 Task: Create a sub task Release to Production / Go Live for the task  Implement a new cloud-based travel management system for a company in the project BitBoost , assign it to team member softage.1@softage.net and update the status of the sub task to  On Track  , set the priority of the sub task to Low
Action: Mouse moved to (344, 363)
Screenshot: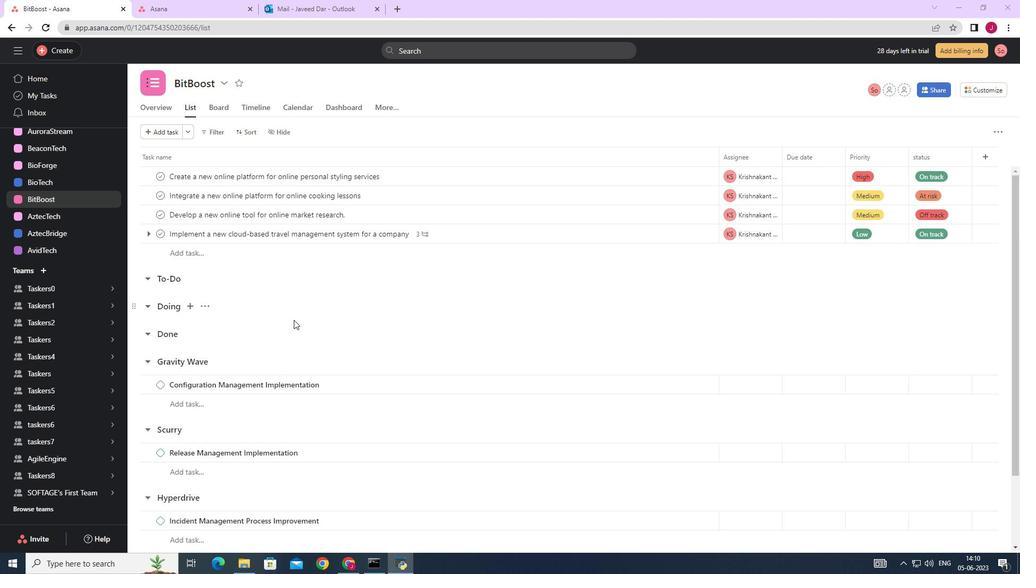 
Action: Mouse scrolled (344, 363) with delta (0, 0)
Screenshot: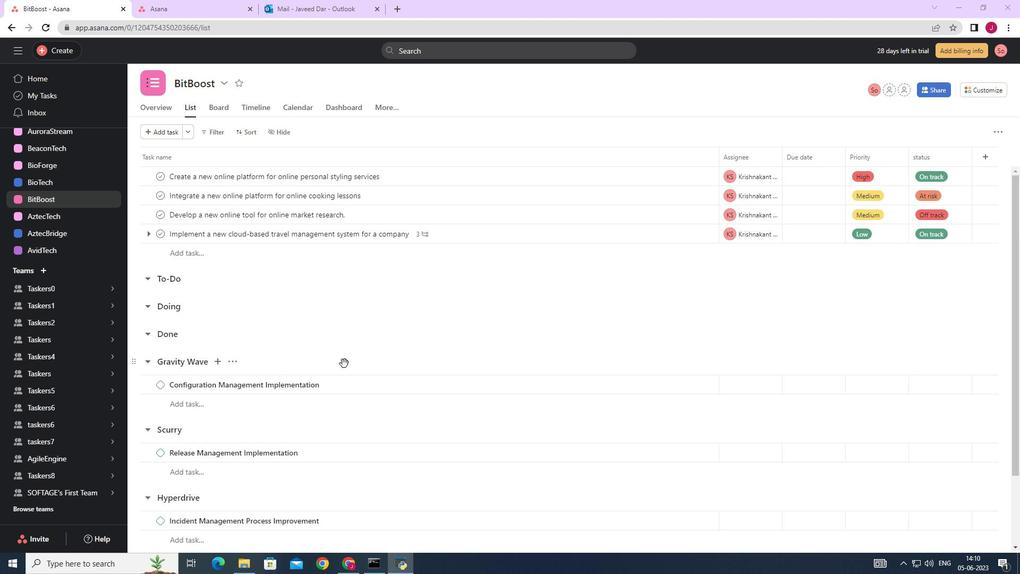 
Action: Mouse scrolled (344, 363) with delta (0, 0)
Screenshot: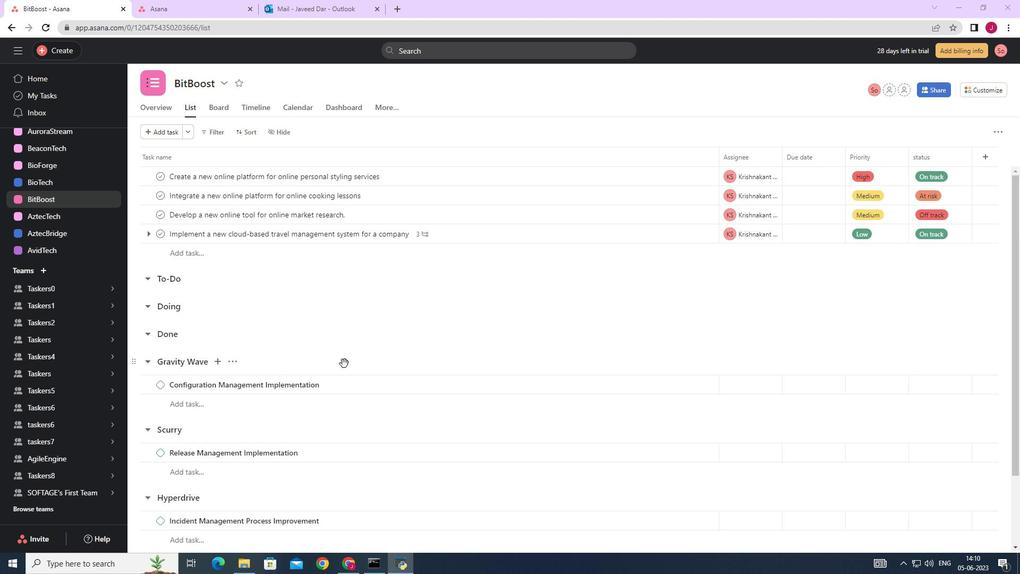 
Action: Mouse scrolled (344, 363) with delta (0, 0)
Screenshot: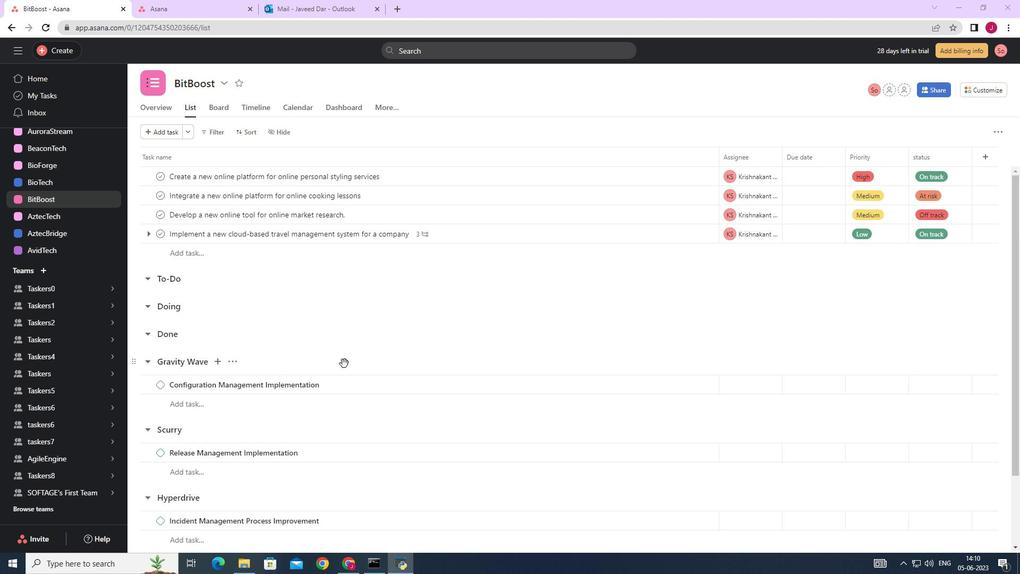 
Action: Mouse scrolled (344, 363) with delta (0, 0)
Screenshot: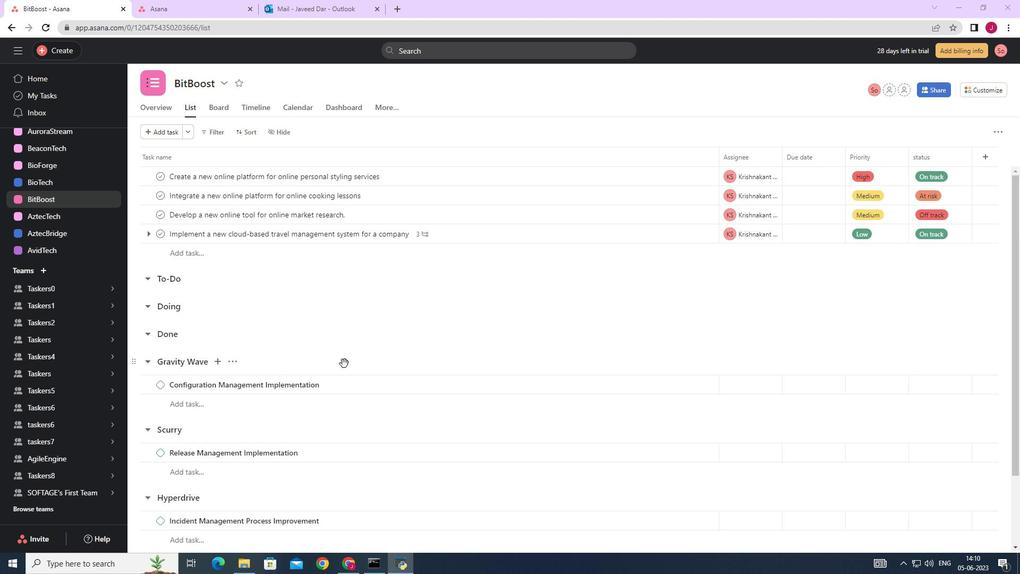 
Action: Mouse moved to (317, 331)
Screenshot: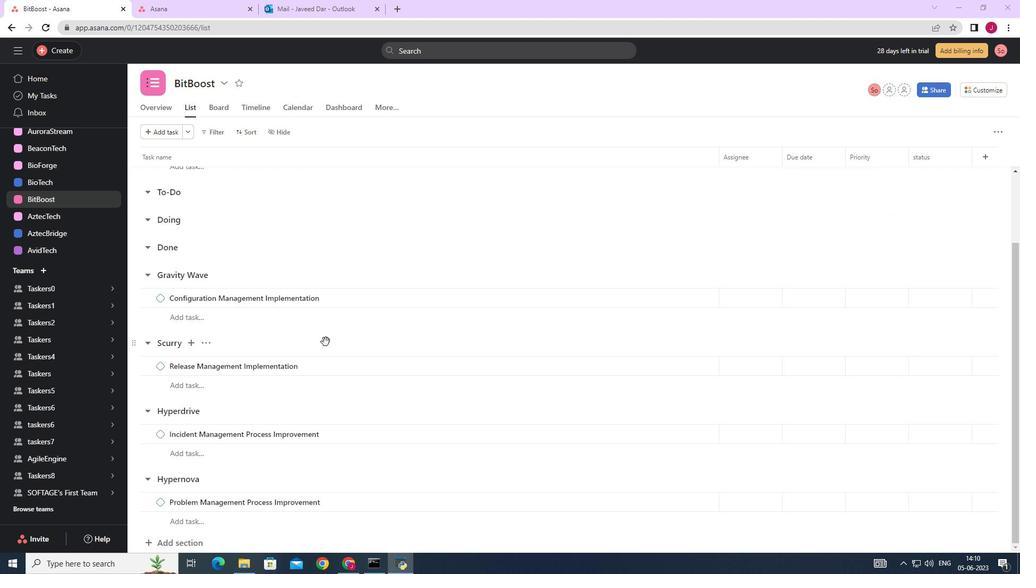 
Action: Mouse scrolled (317, 331) with delta (0, 0)
Screenshot: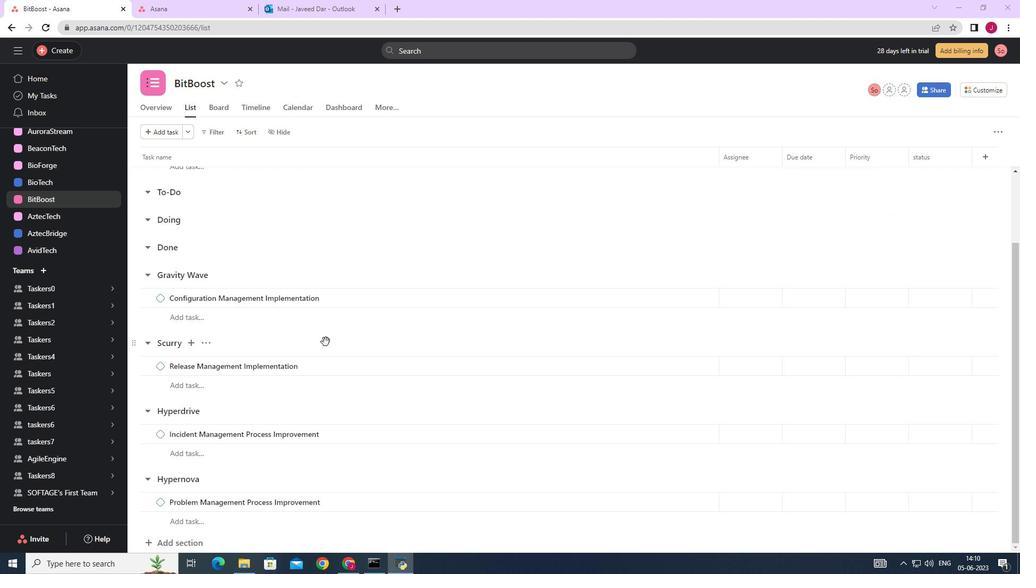 
Action: Mouse moved to (317, 330)
Screenshot: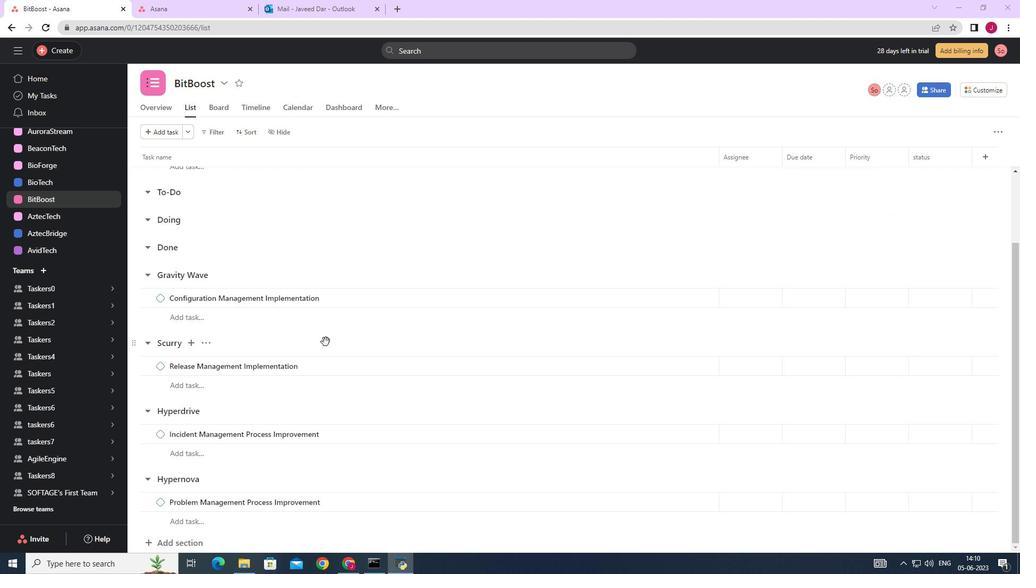 
Action: Mouse scrolled (317, 331) with delta (0, 0)
Screenshot: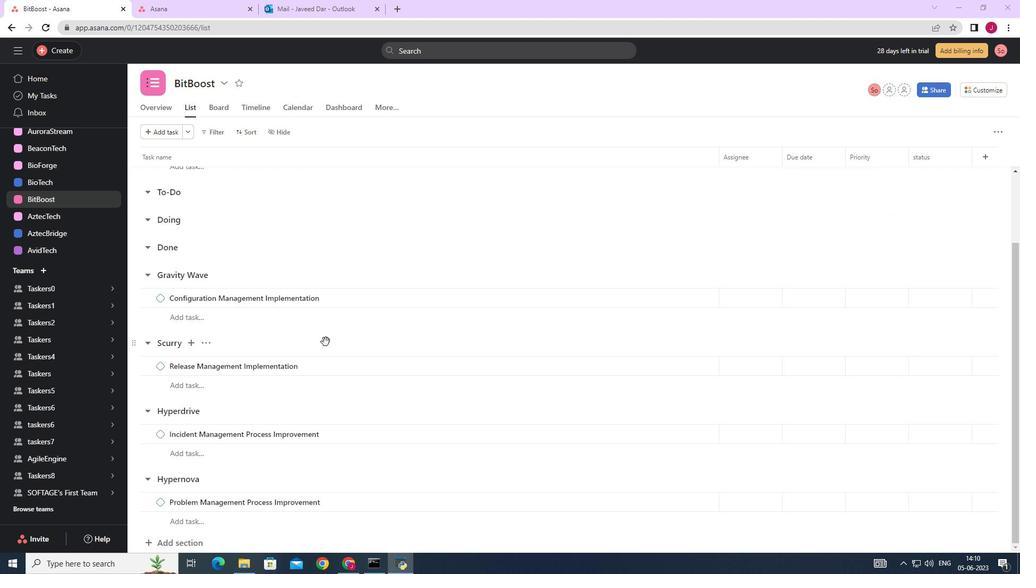 
Action: Mouse scrolled (317, 331) with delta (0, 0)
Screenshot: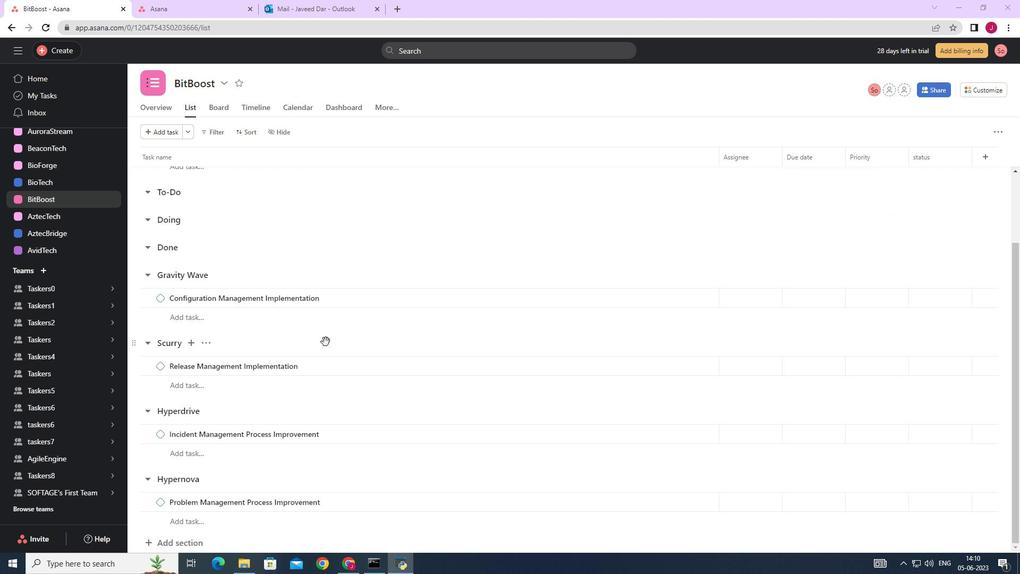
Action: Mouse scrolled (317, 331) with delta (0, 0)
Screenshot: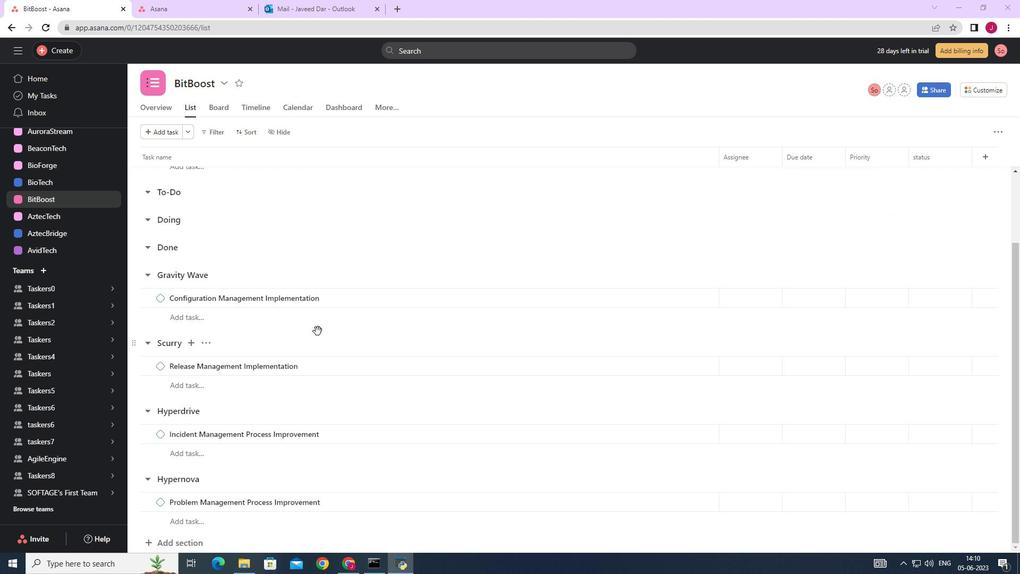 
Action: Mouse moved to (657, 236)
Screenshot: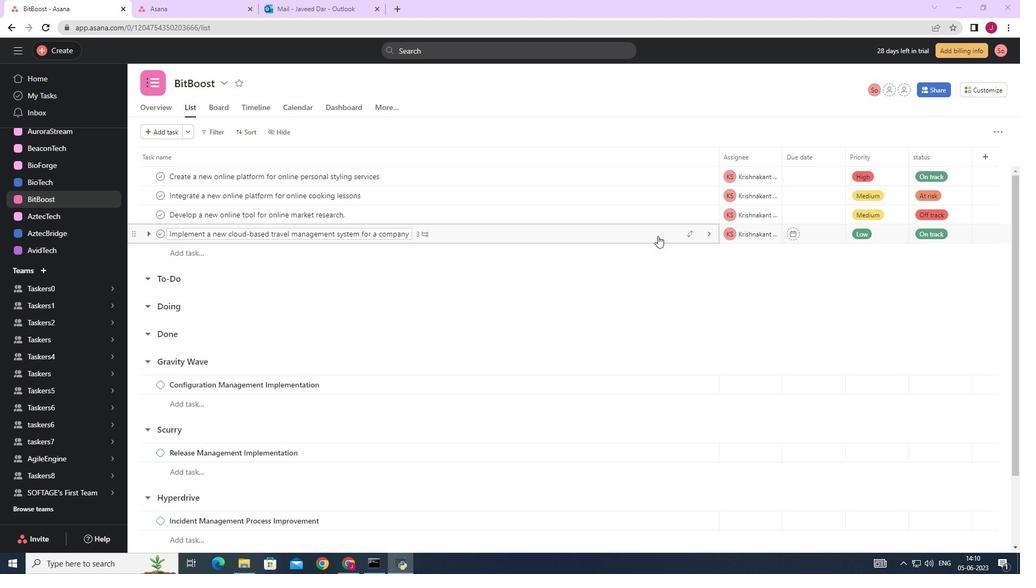 
Action: Mouse pressed left at (657, 236)
Screenshot: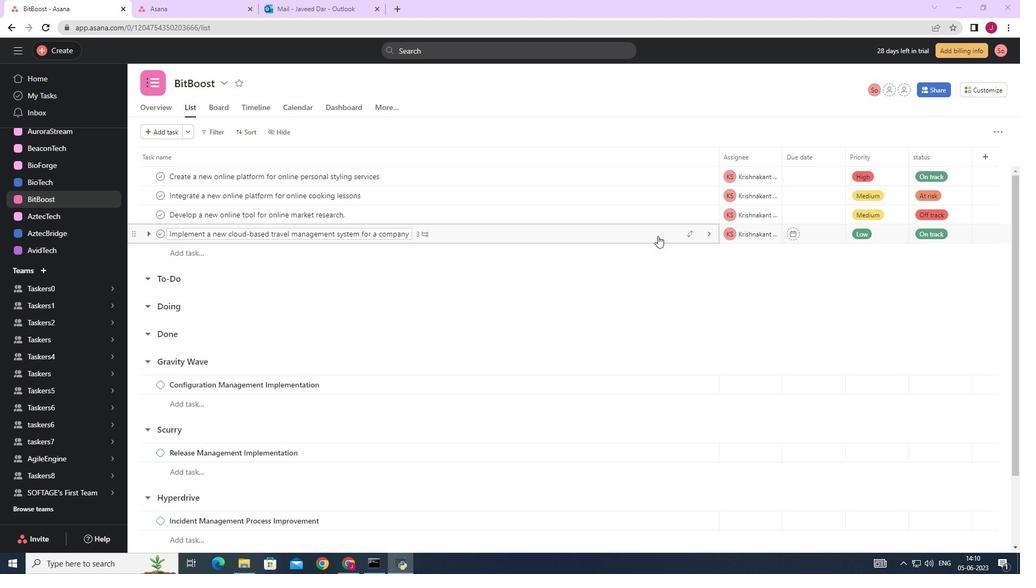 
Action: Mouse moved to (830, 333)
Screenshot: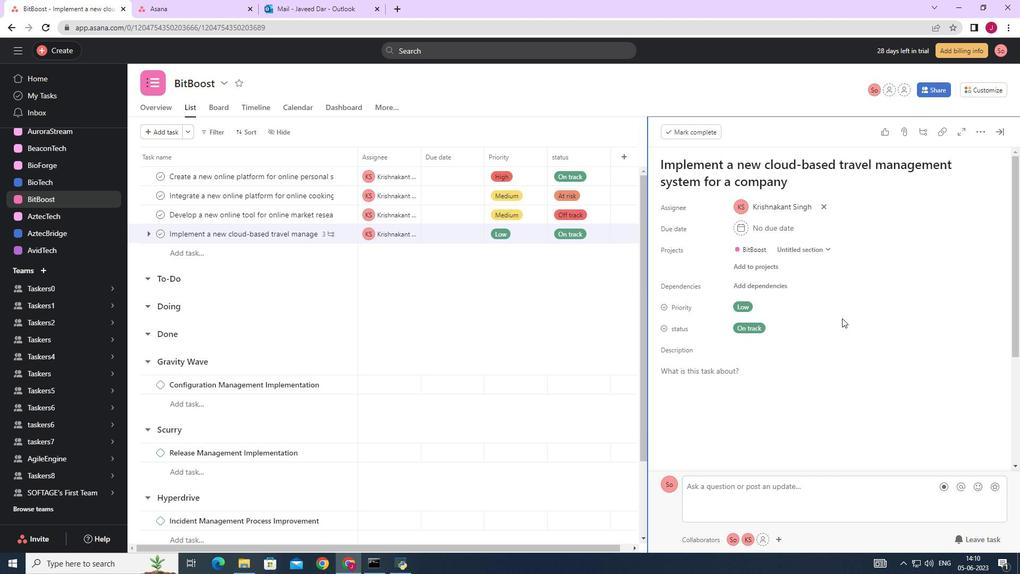 
Action: Mouse scrolled (830, 332) with delta (0, 0)
Screenshot: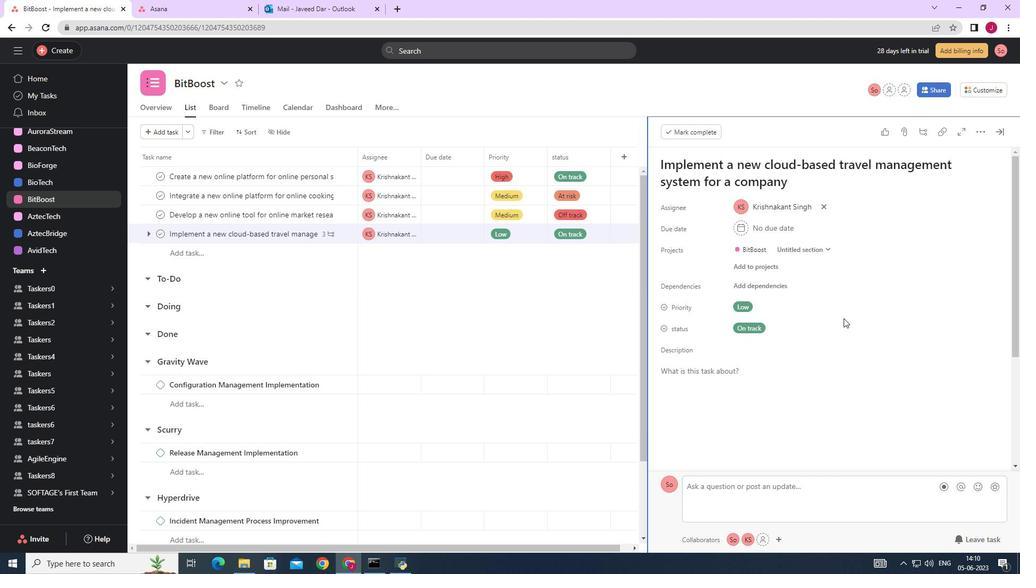 
Action: Mouse scrolled (830, 332) with delta (0, 0)
Screenshot: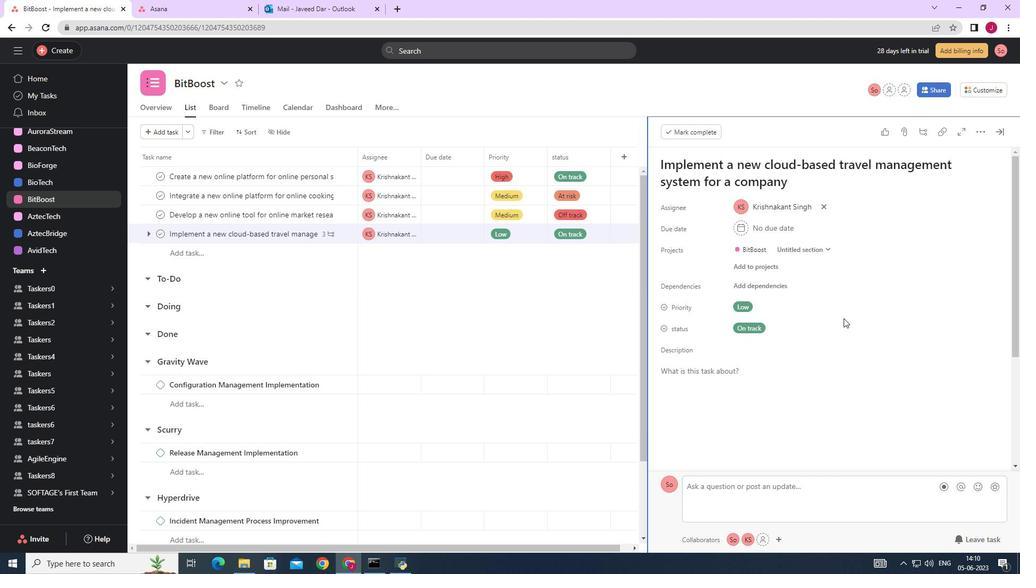 
Action: Mouse scrolled (830, 333) with delta (0, 0)
Screenshot: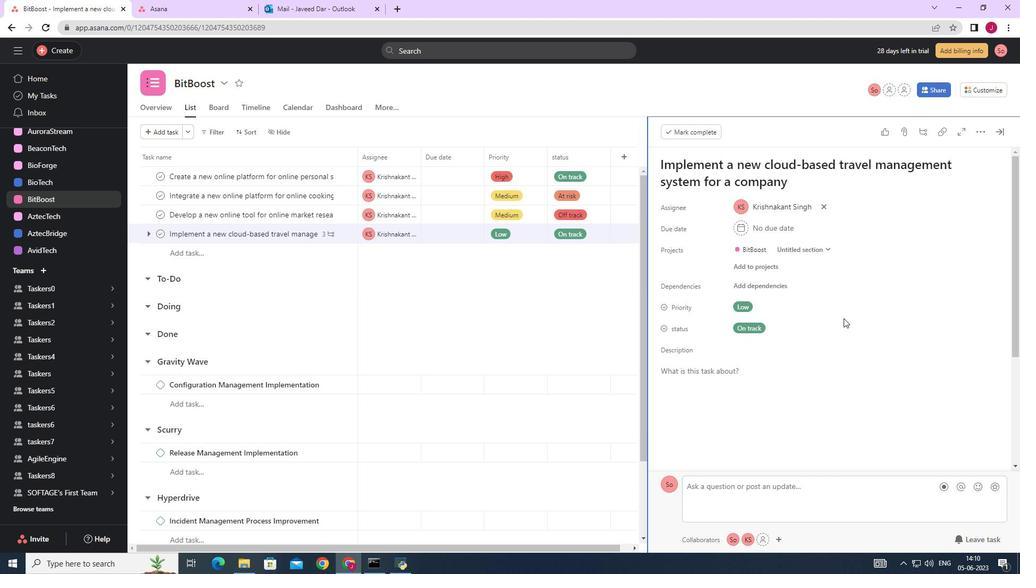 
Action: Mouse scrolled (830, 333) with delta (0, 0)
Screenshot: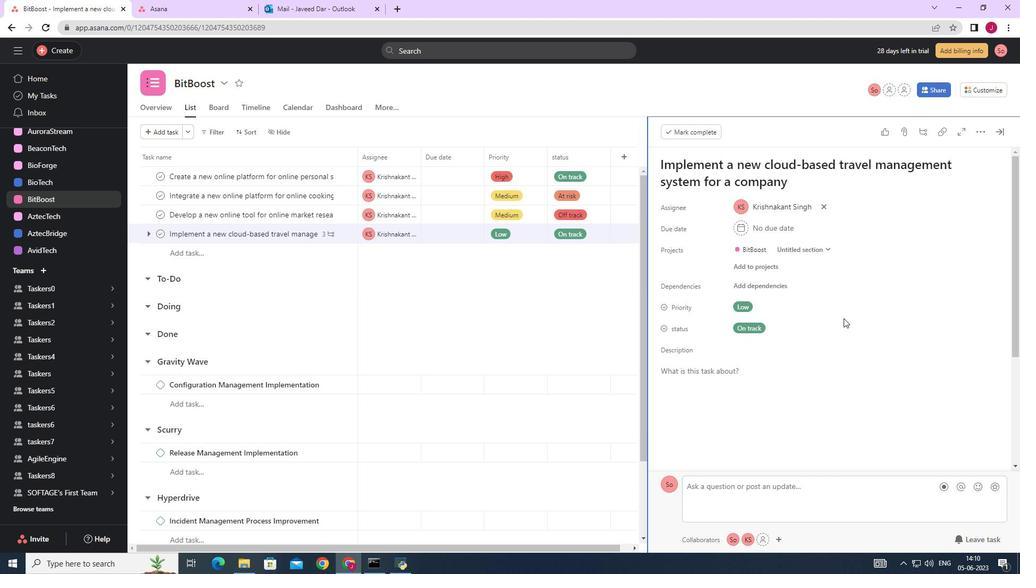 
Action: Mouse scrolled (830, 333) with delta (0, 0)
Screenshot: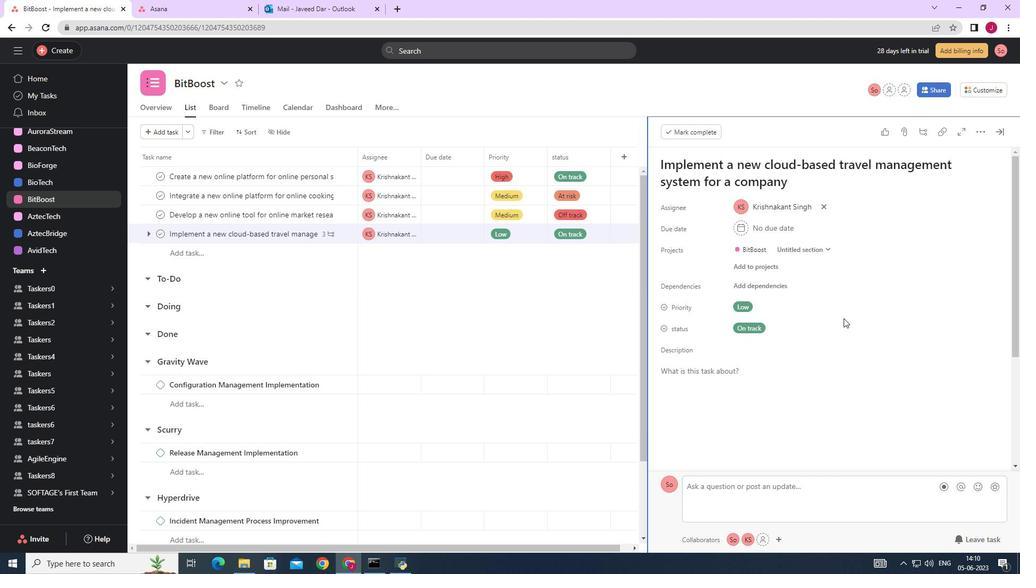 
Action: Mouse moved to (696, 389)
Screenshot: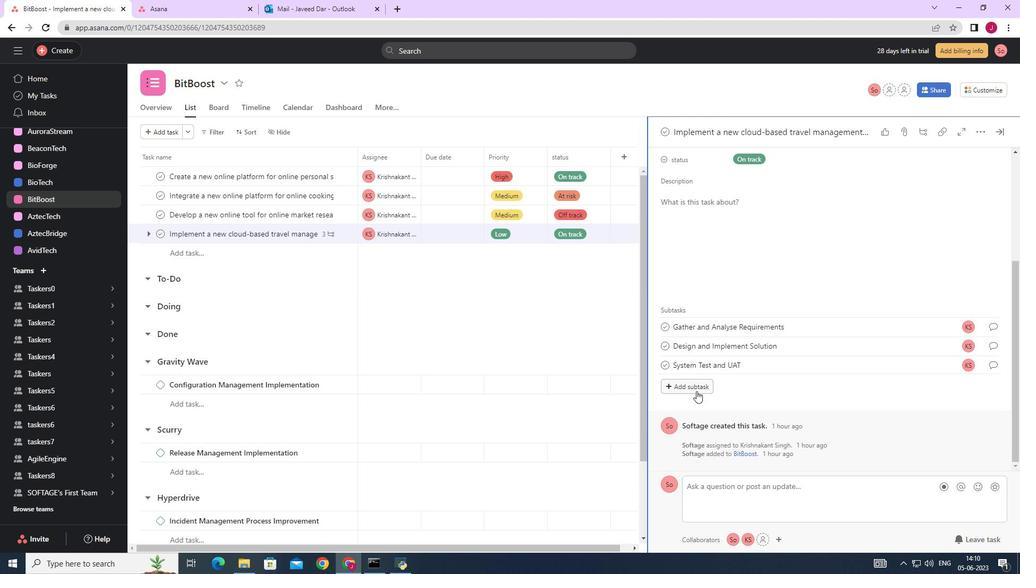 
Action: Mouse pressed left at (696, 389)
Screenshot: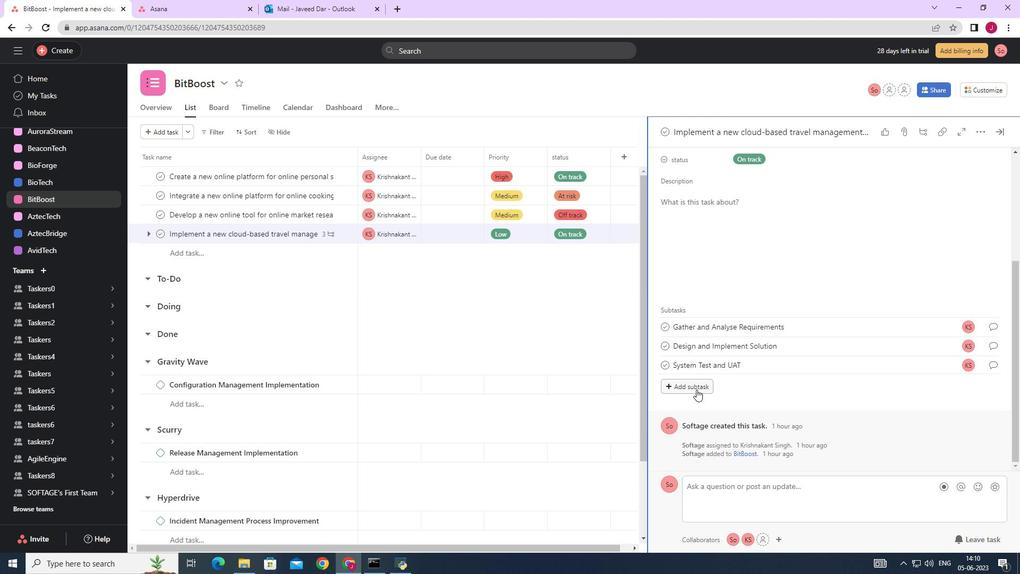 
Action: Mouse moved to (695, 386)
Screenshot: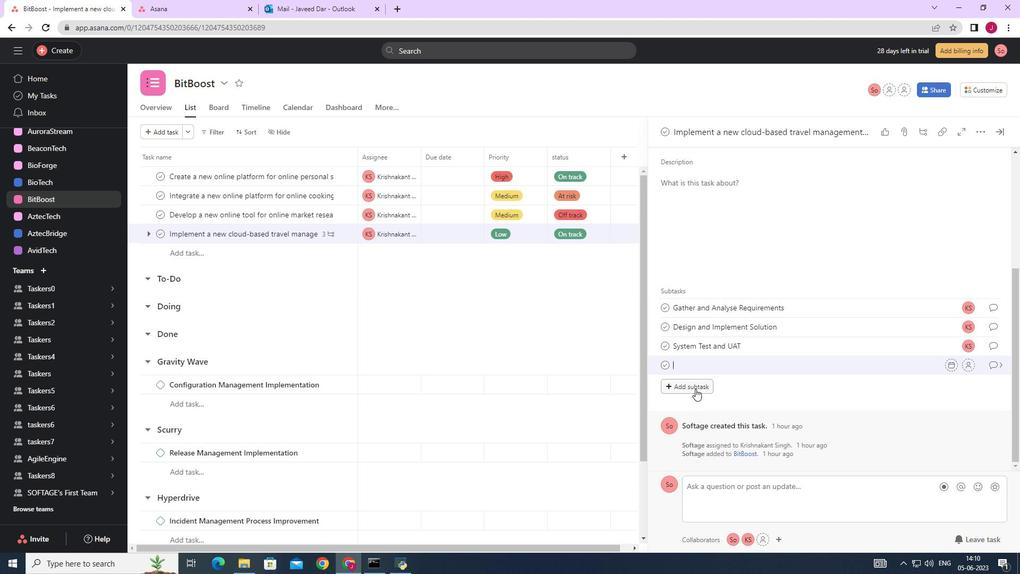 
Action: Key pressed <Key.caps_lock><Key.caps_lock>r<Key.caps_lock>ELEASE<Key.space>TO<Key.space>PRODUCTION<Key.space>/<Key.space><Key.caps_lock>g<Key.caps_lock>O<Key.space><Key.caps_lock>l<Key.caps_lock>IVE
Screenshot: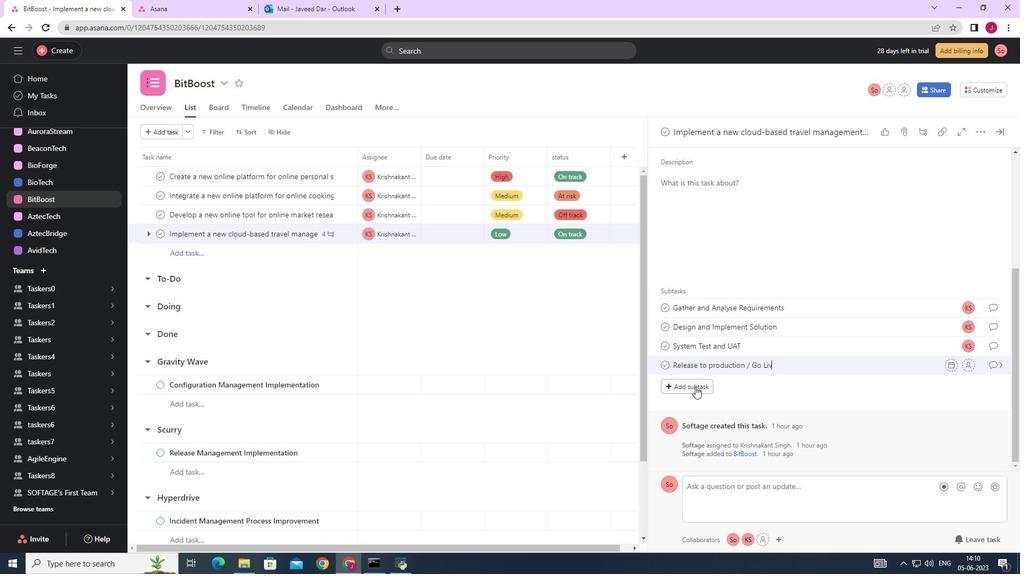 
Action: Mouse moved to (970, 366)
Screenshot: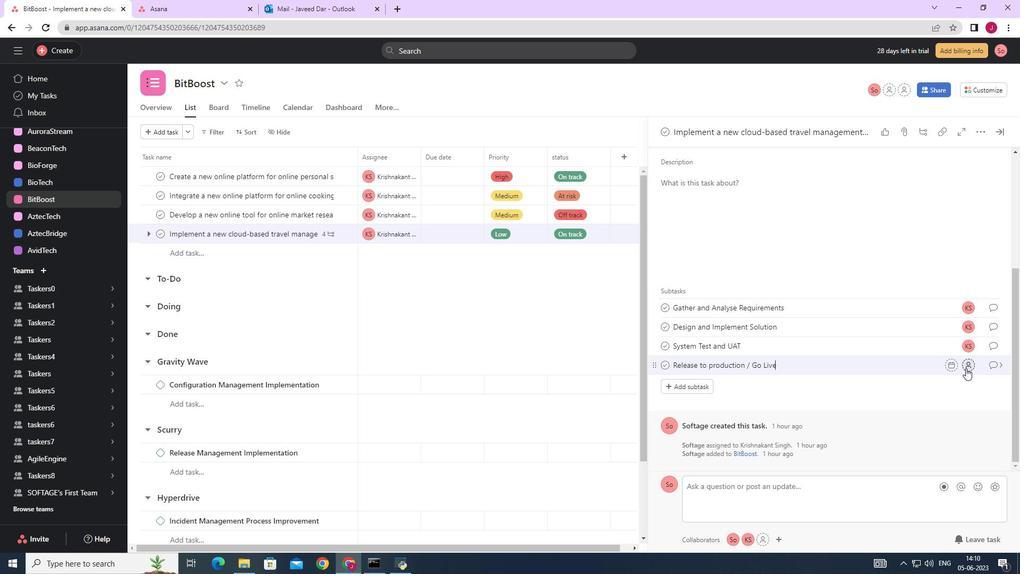 
Action: Mouse pressed left at (970, 366)
Screenshot: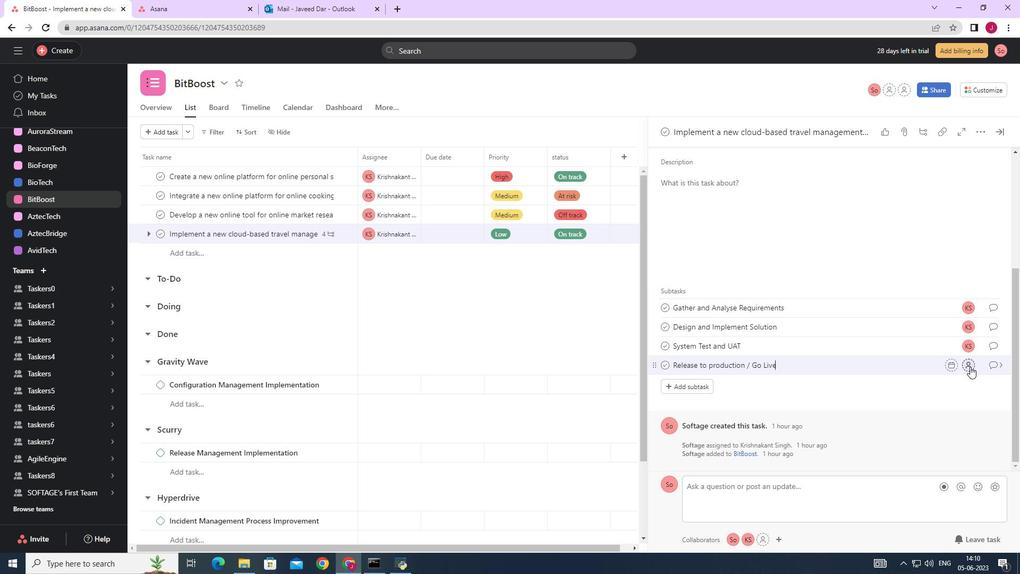 
Action: Mouse moved to (894, 375)
Screenshot: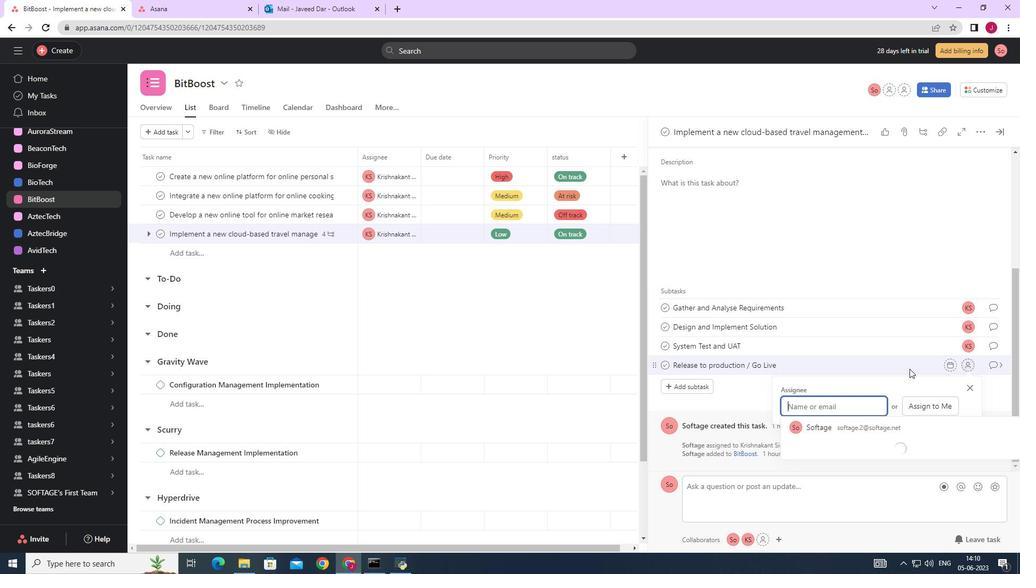 
Action: Key pressed SOFTAGE.1
Screenshot: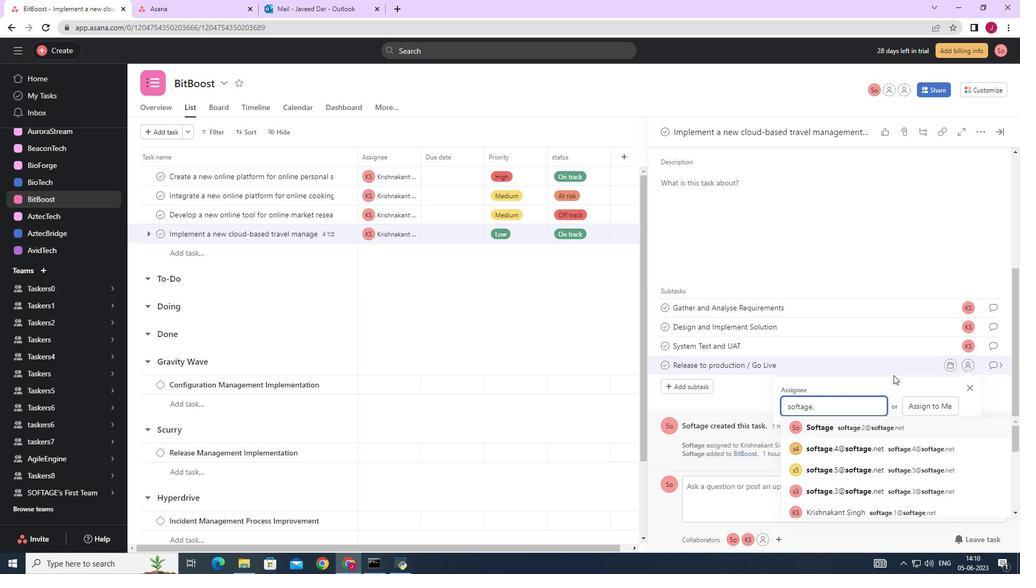
Action: Mouse moved to (882, 427)
Screenshot: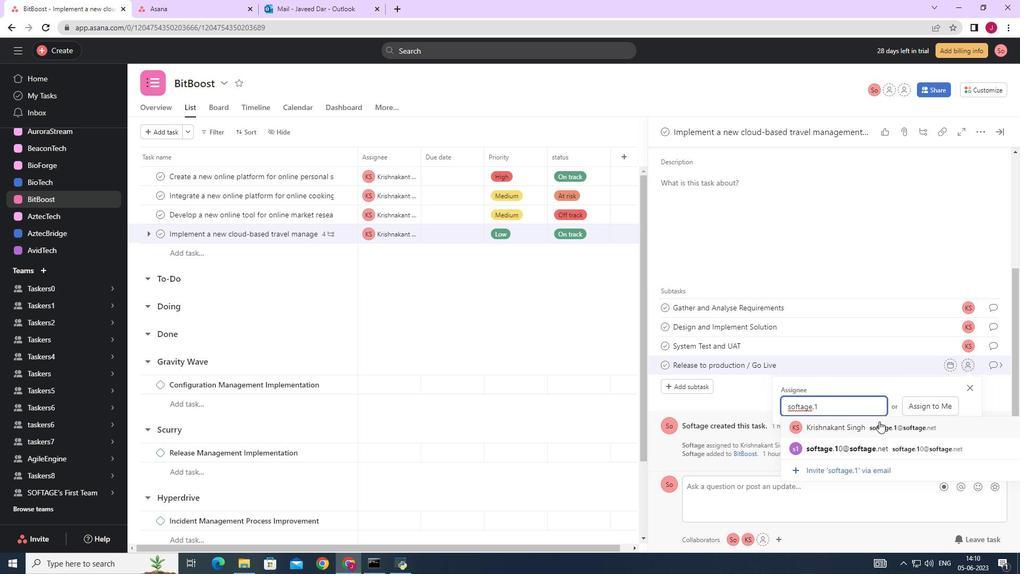 
Action: Mouse pressed left at (882, 427)
Screenshot: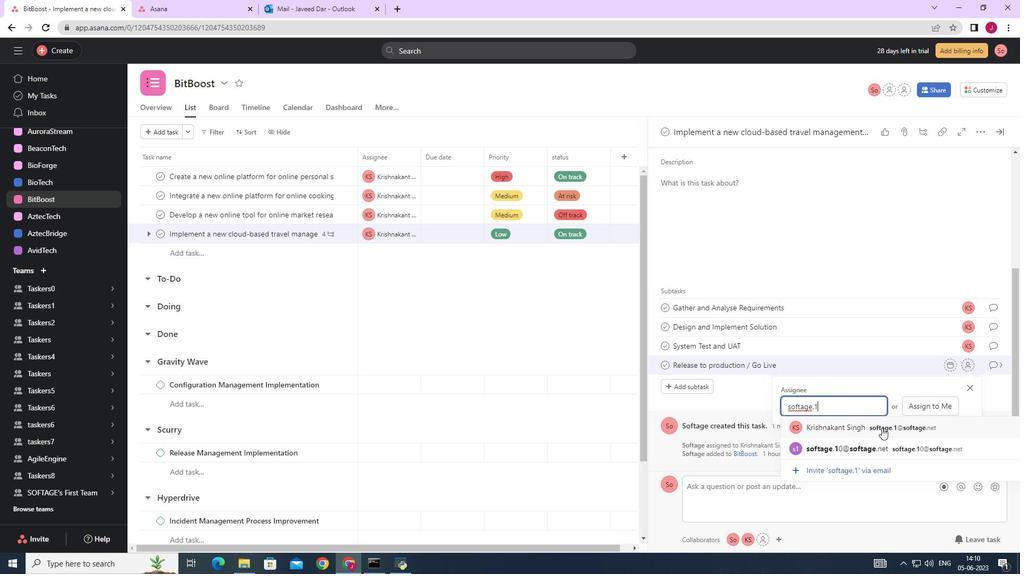 
Action: Mouse moved to (990, 366)
Screenshot: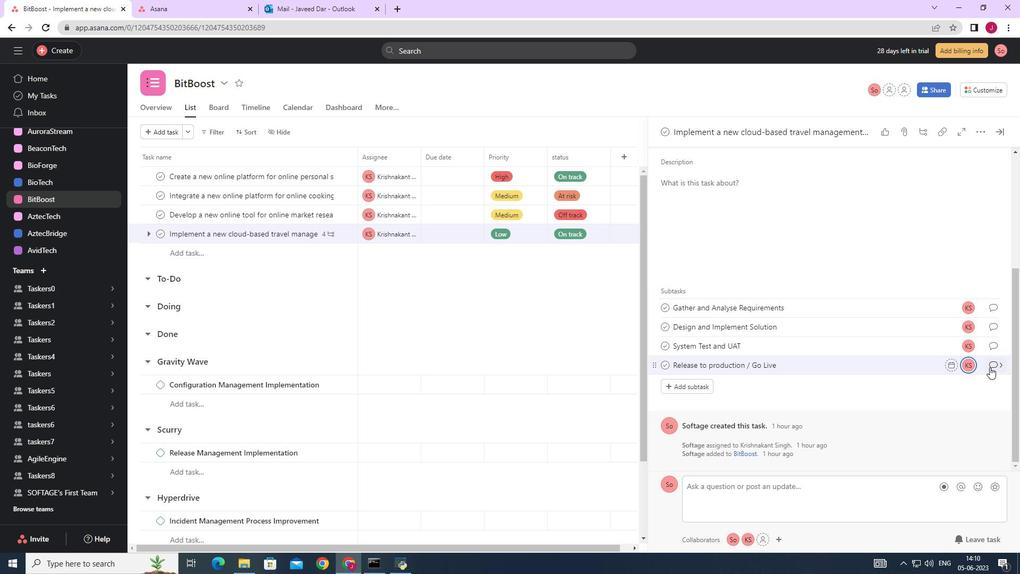 
Action: Mouse pressed left at (990, 366)
Screenshot: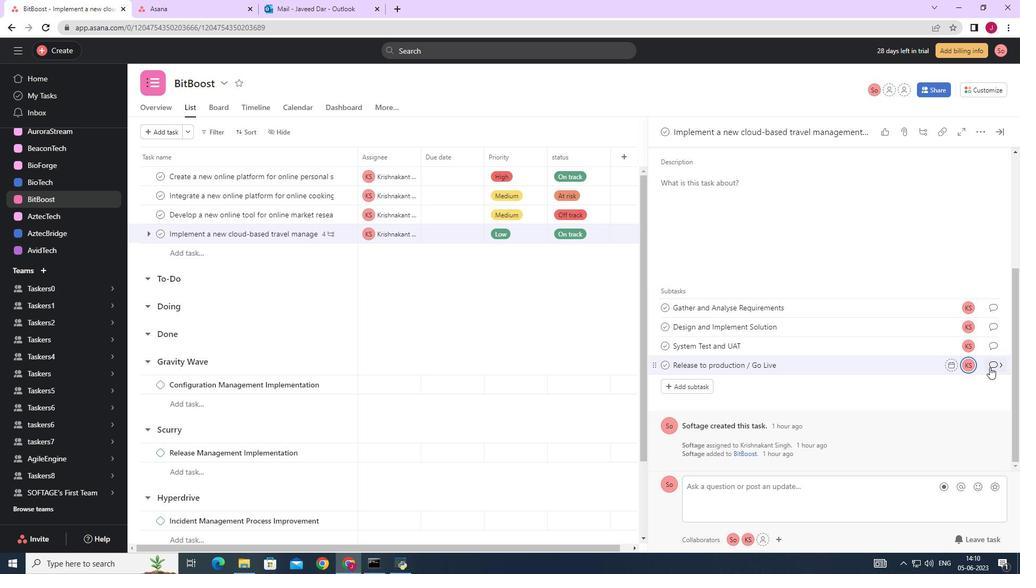 
Action: Mouse moved to (703, 281)
Screenshot: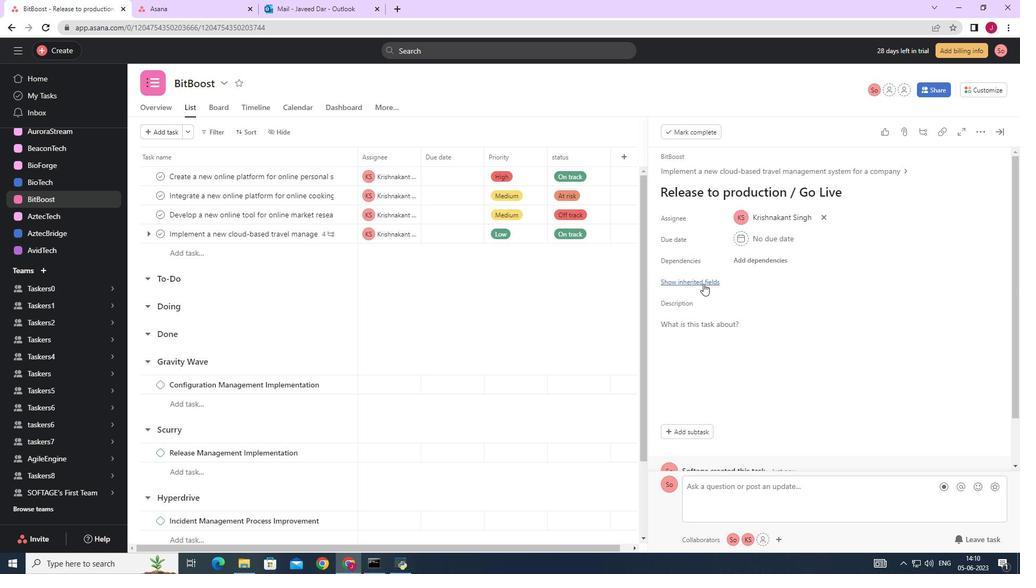 
Action: Mouse pressed left at (703, 281)
Screenshot: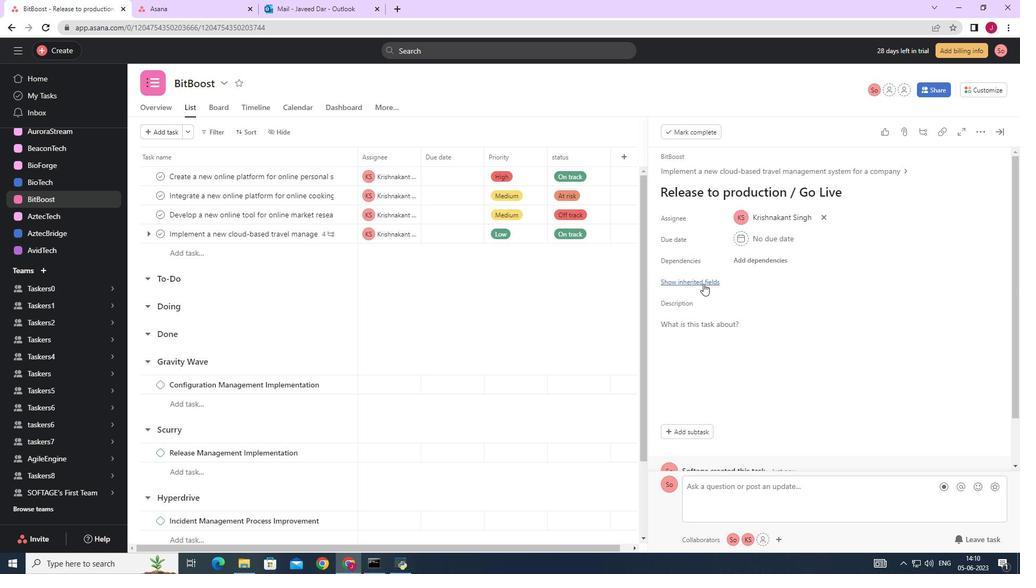 
Action: Mouse moved to (749, 303)
Screenshot: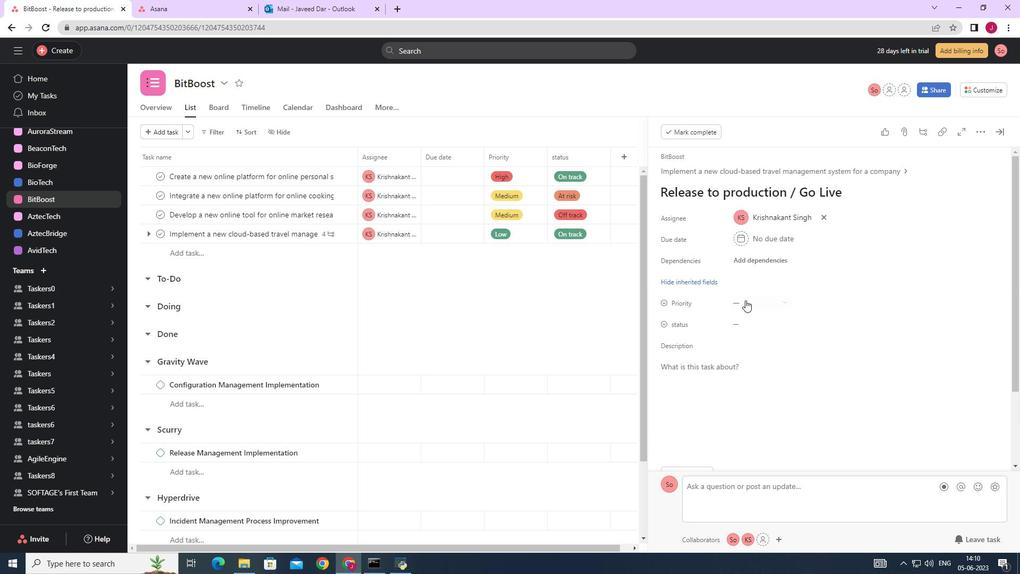 
Action: Mouse pressed left at (749, 303)
Screenshot: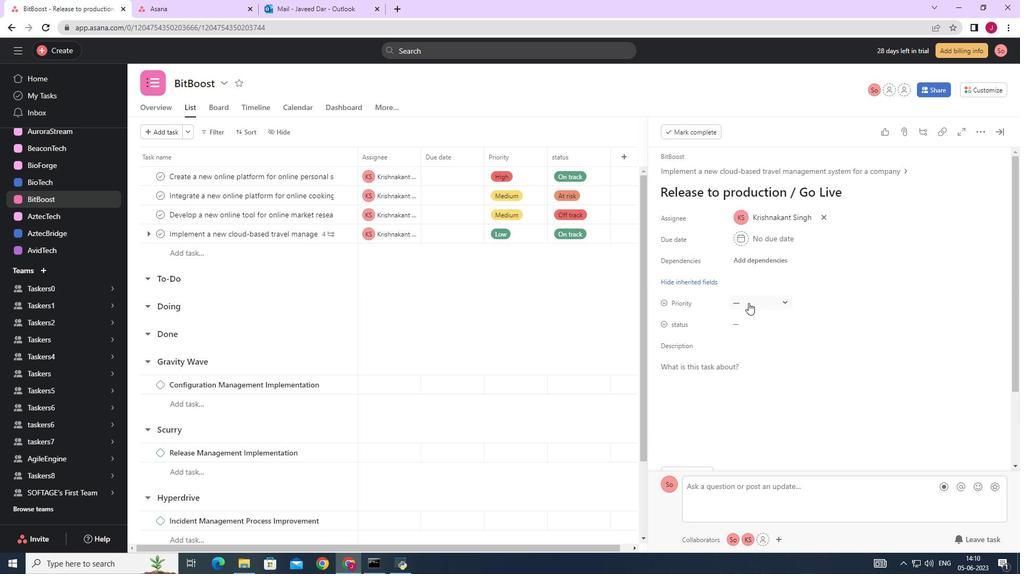 
Action: Mouse moved to (760, 377)
Screenshot: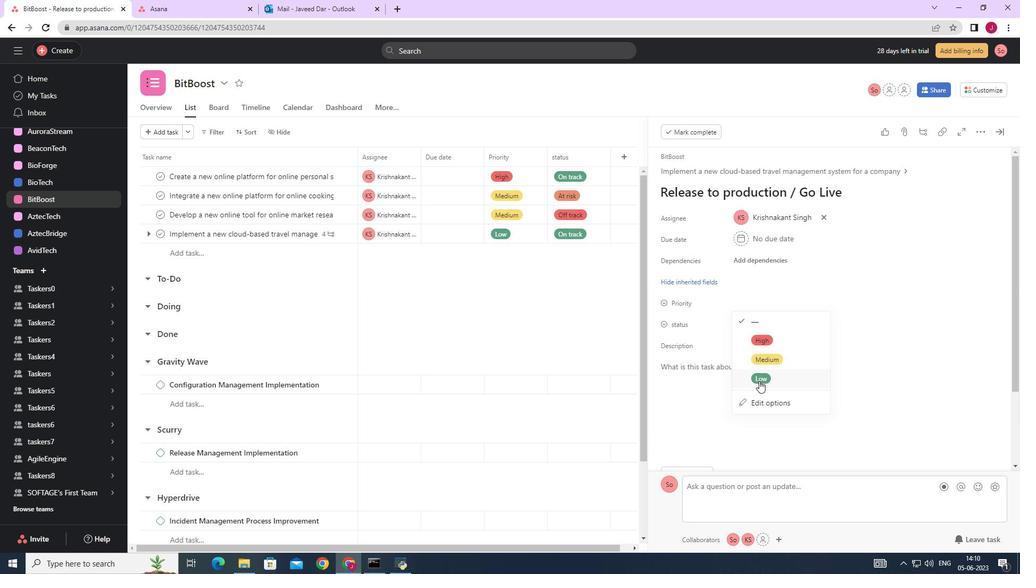 
Action: Mouse pressed left at (760, 377)
Screenshot: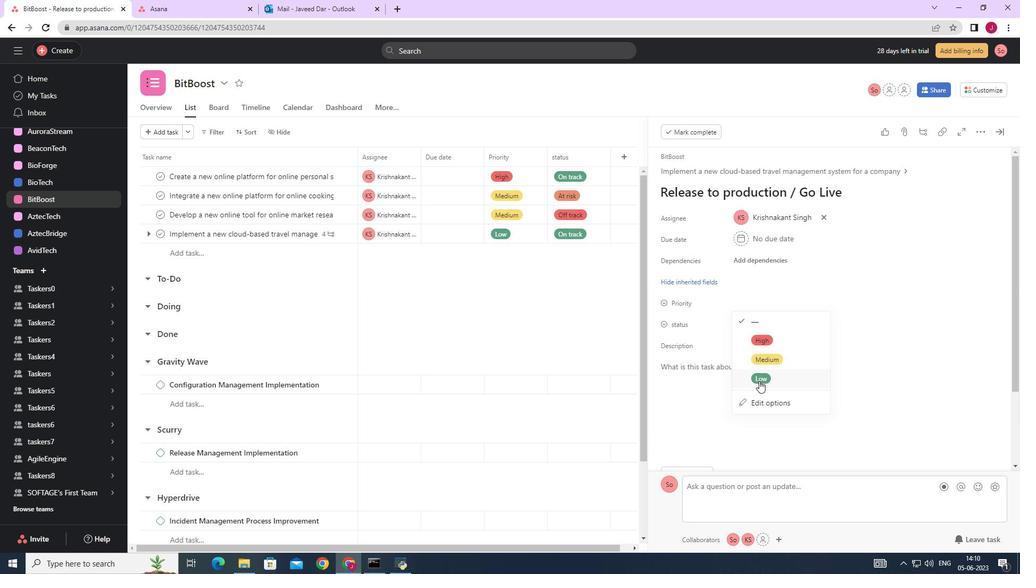 
Action: Mouse moved to (754, 321)
Screenshot: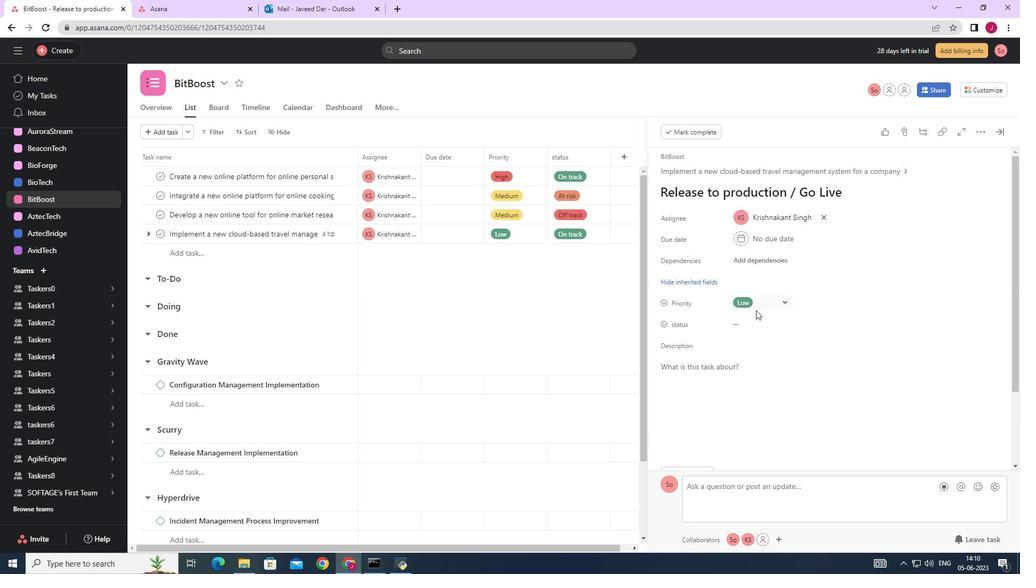 
Action: Mouse pressed left at (754, 321)
Screenshot: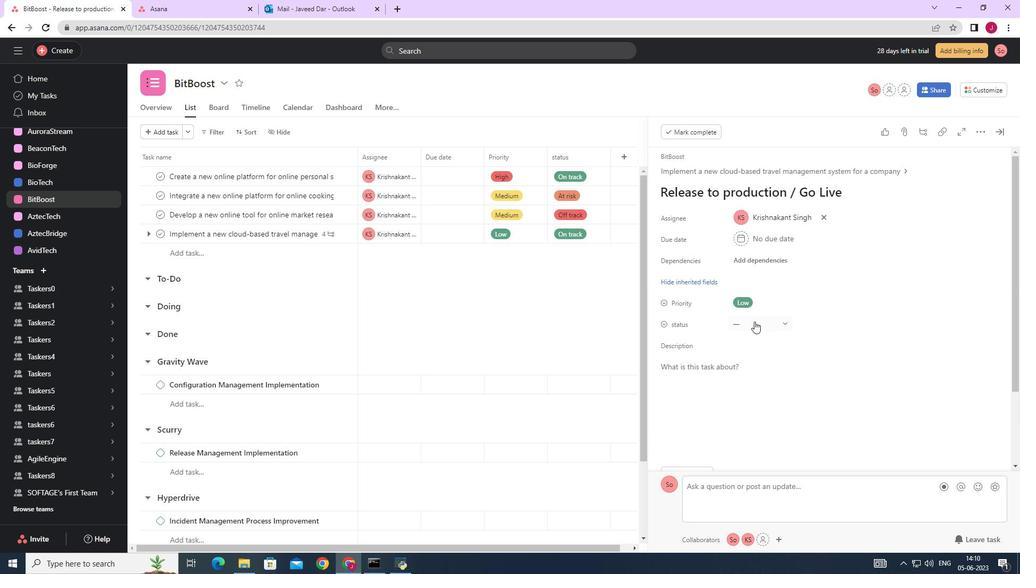 
Action: Mouse moved to (764, 360)
Screenshot: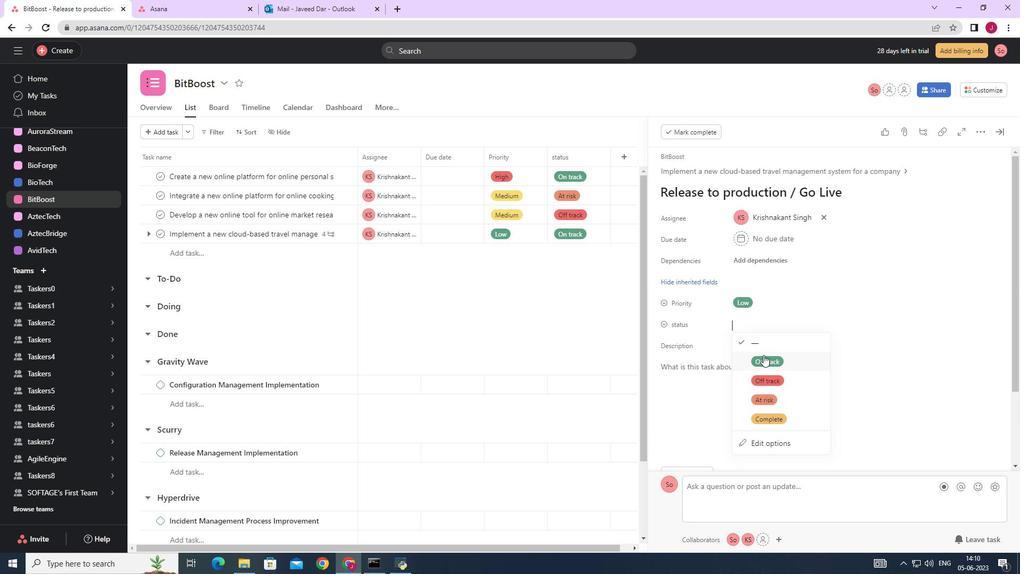 
Action: Mouse pressed left at (764, 360)
Screenshot: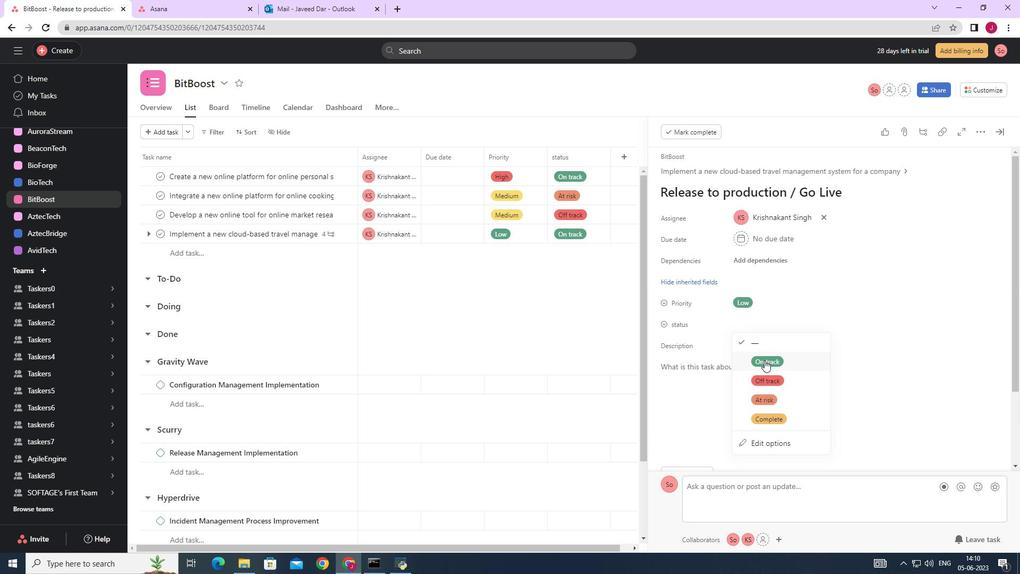 
Action: Mouse moved to (996, 136)
Screenshot: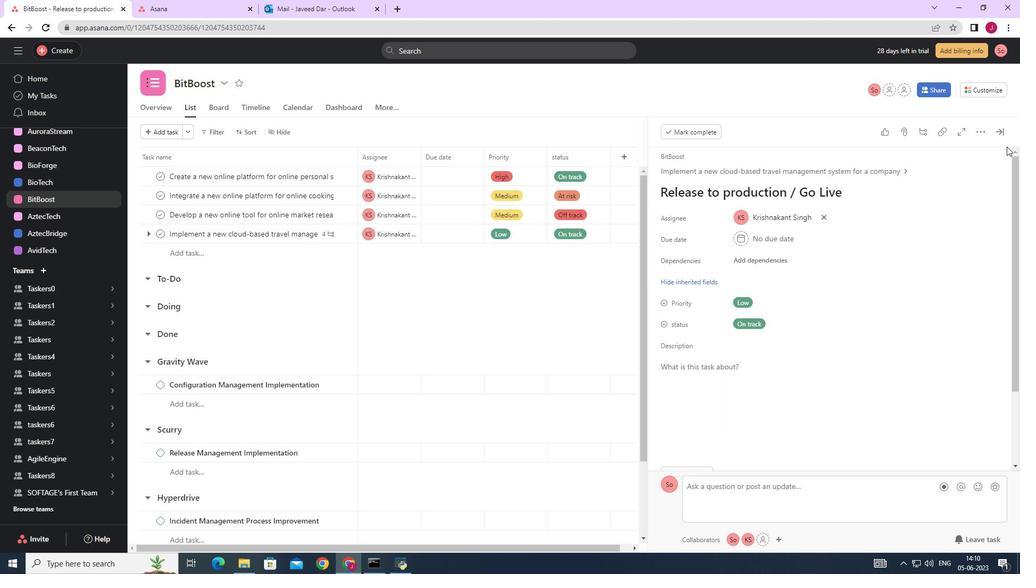 
Action: Mouse pressed left at (996, 136)
Screenshot: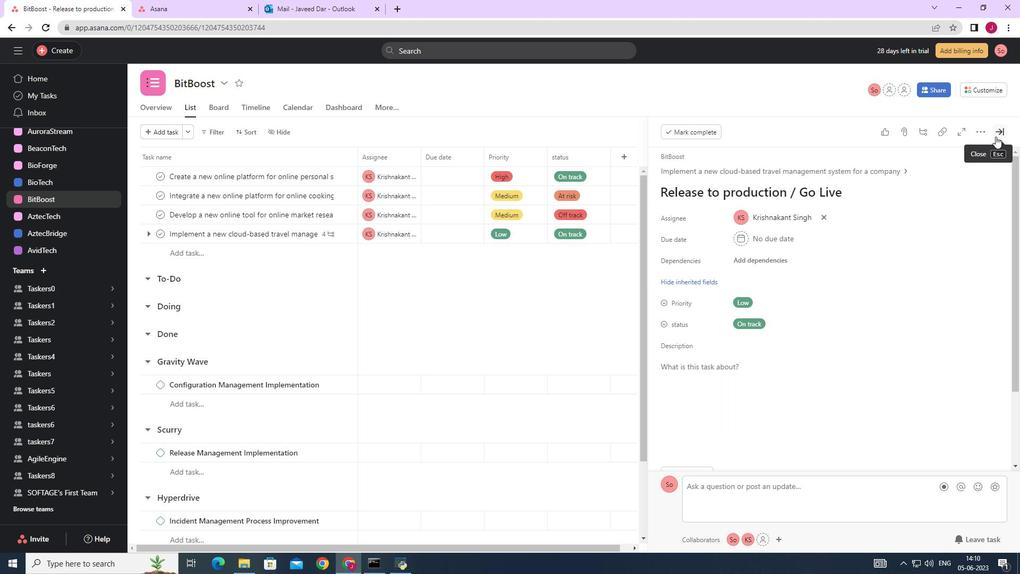 
